 Task: Filter people with the keyword School.
Action: Mouse moved to (357, 68)
Screenshot: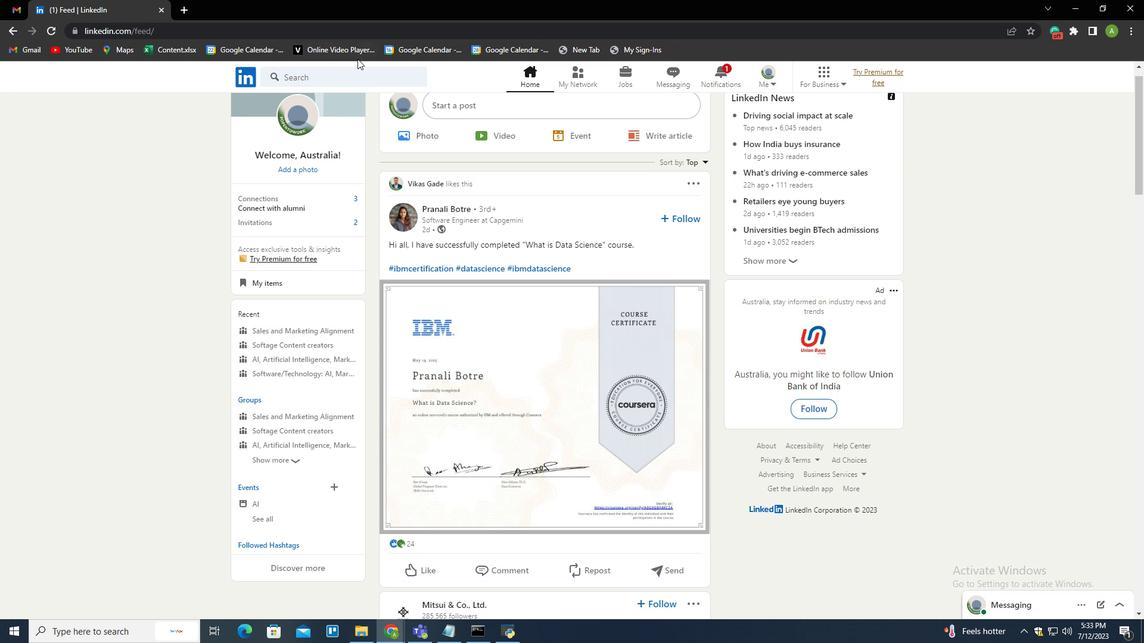 
Action: Mouse pressed left at (357, 68)
Screenshot: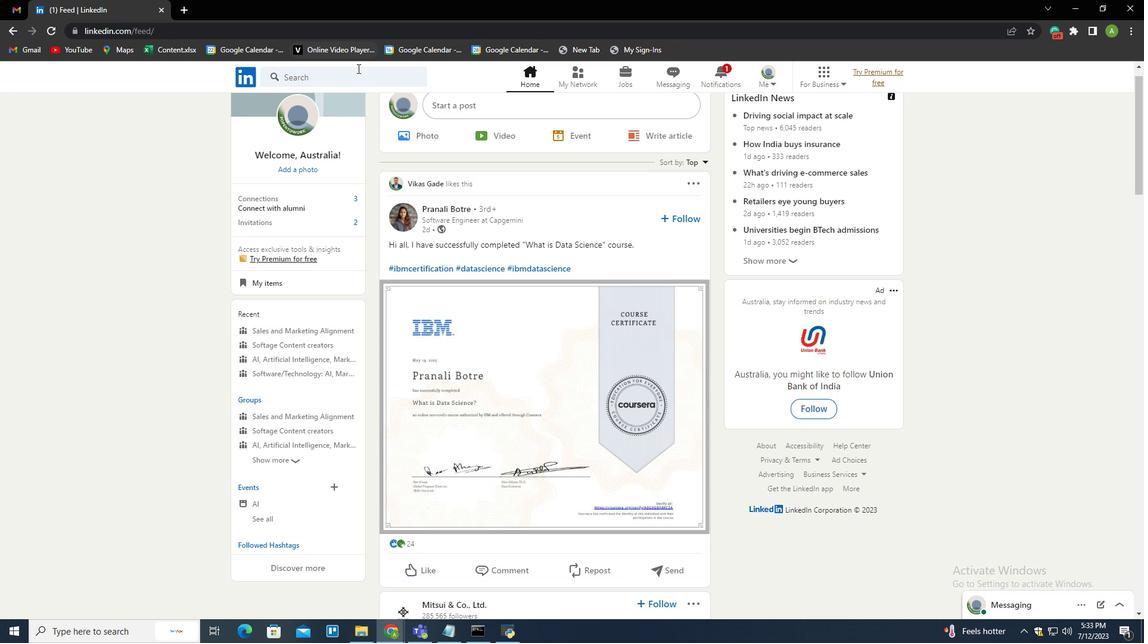
Action: Mouse moved to (295, 179)
Screenshot: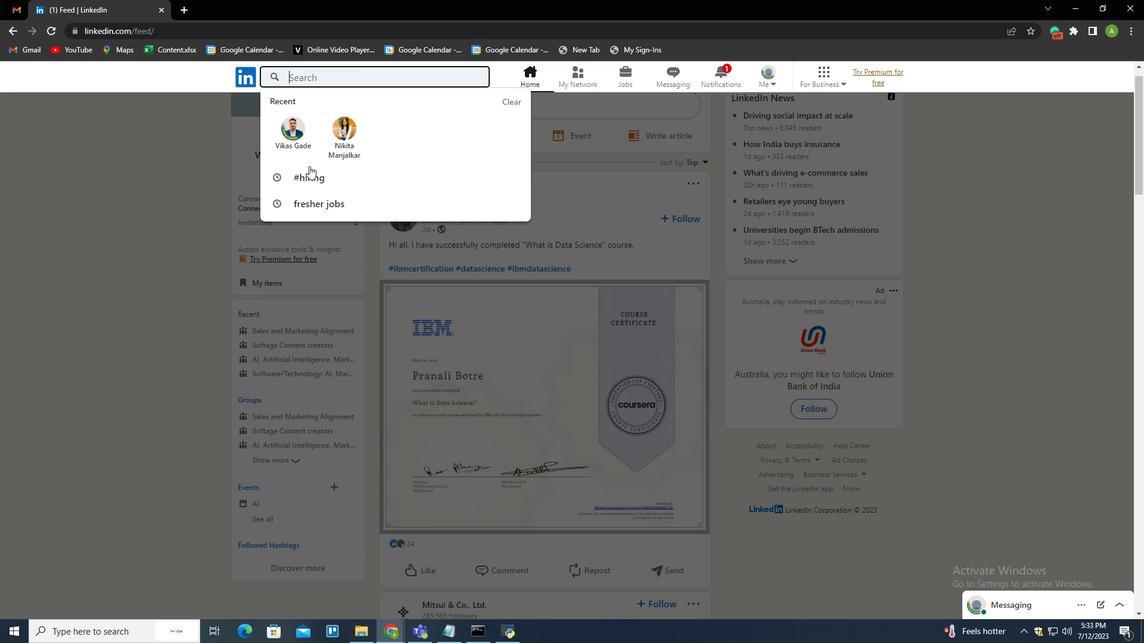 
Action: Mouse pressed left at (295, 179)
Screenshot: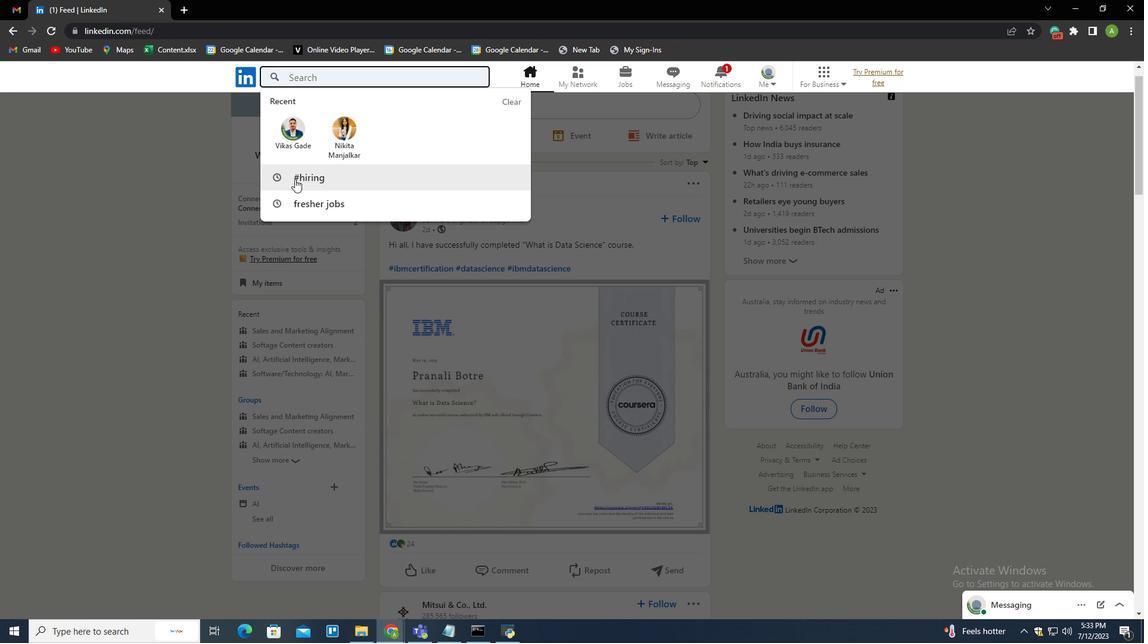 
Action: Mouse moved to (447, 111)
Screenshot: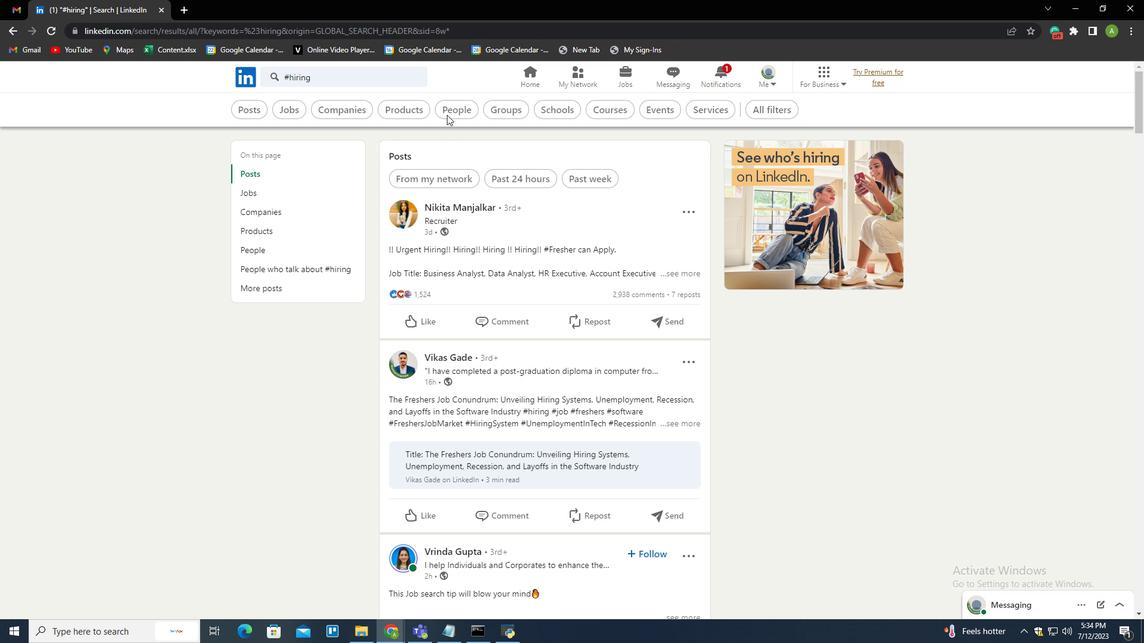 
Action: Mouse pressed left at (447, 111)
Screenshot: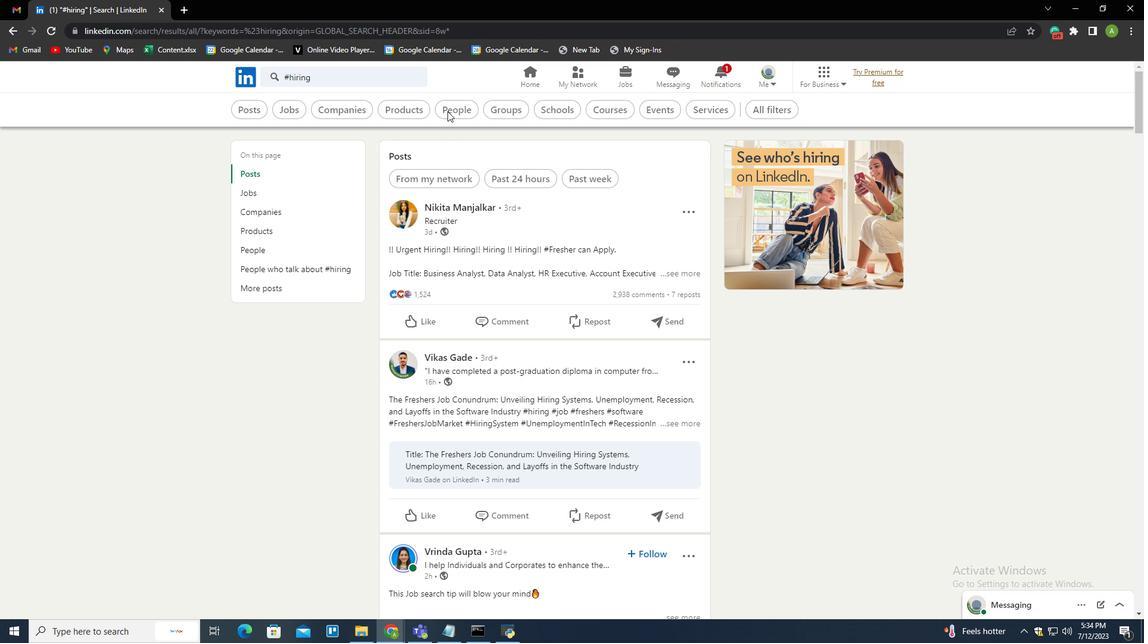 
Action: Mouse moved to (586, 109)
Screenshot: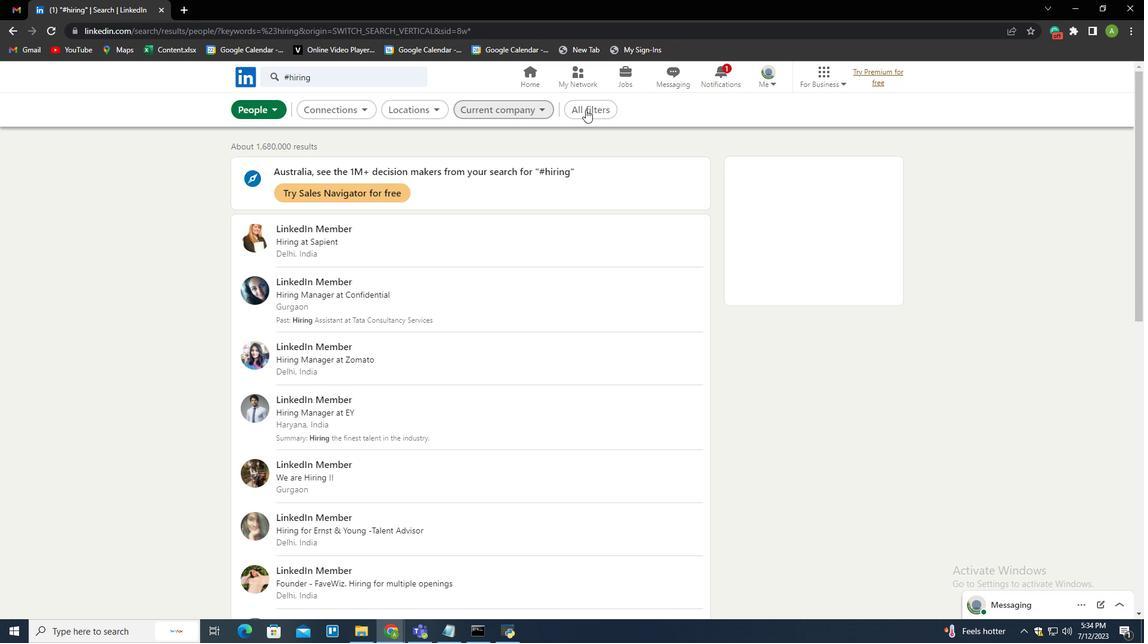 
Action: Mouse pressed left at (586, 109)
Screenshot: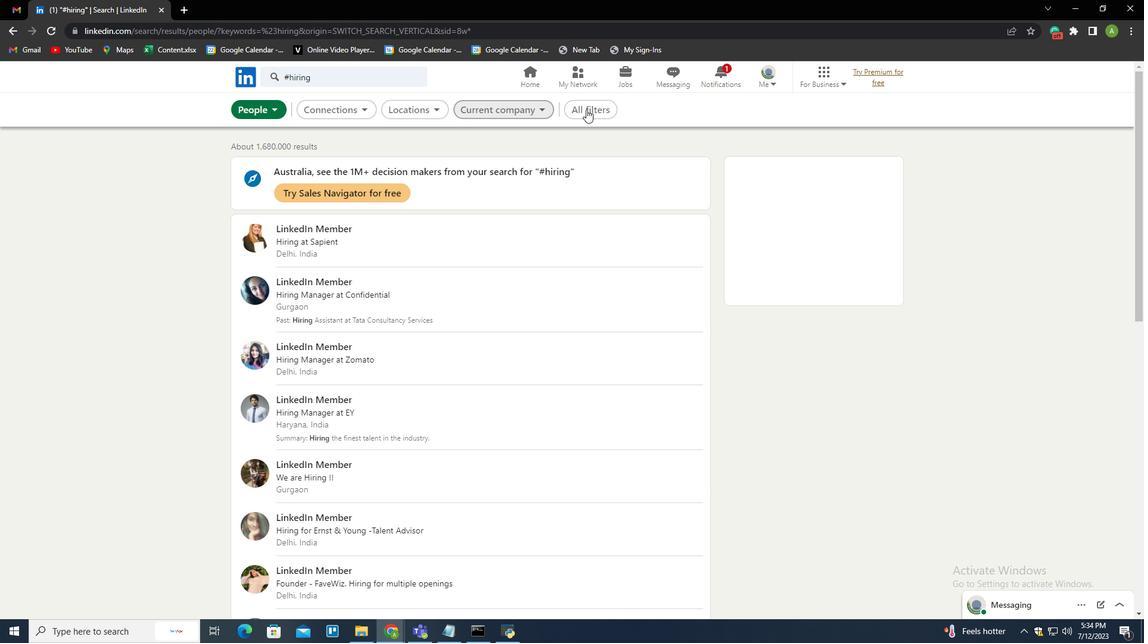 
Action: Mouse moved to (847, 467)
Screenshot: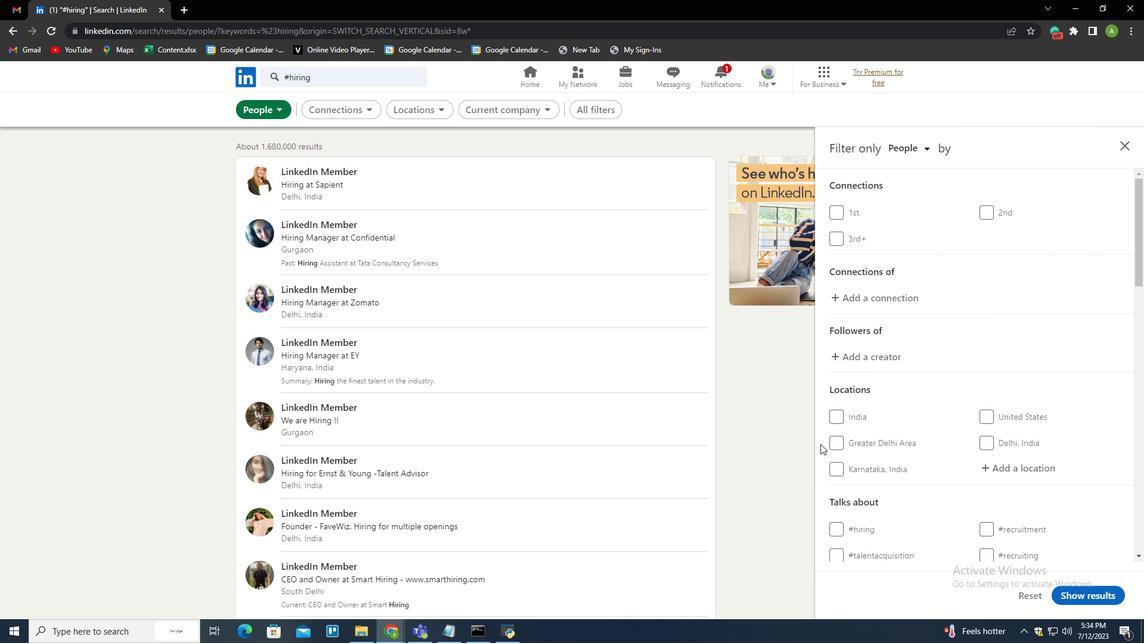 
Action: Mouse scrolled (847, 467) with delta (0, 0)
Screenshot: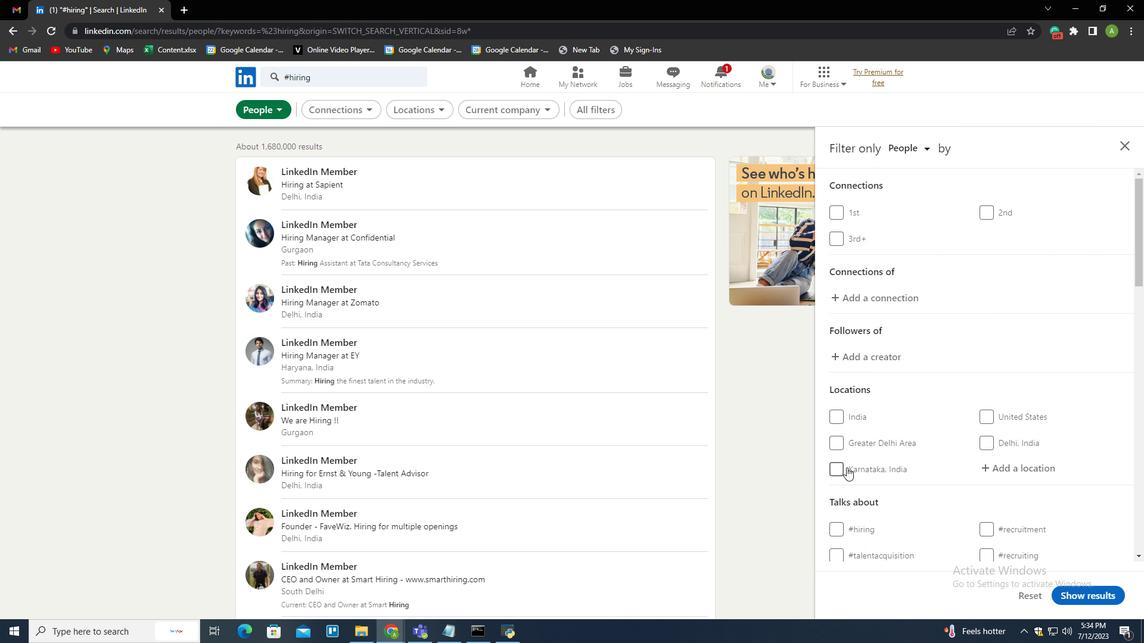 
Action: Mouse scrolled (847, 467) with delta (0, 0)
Screenshot: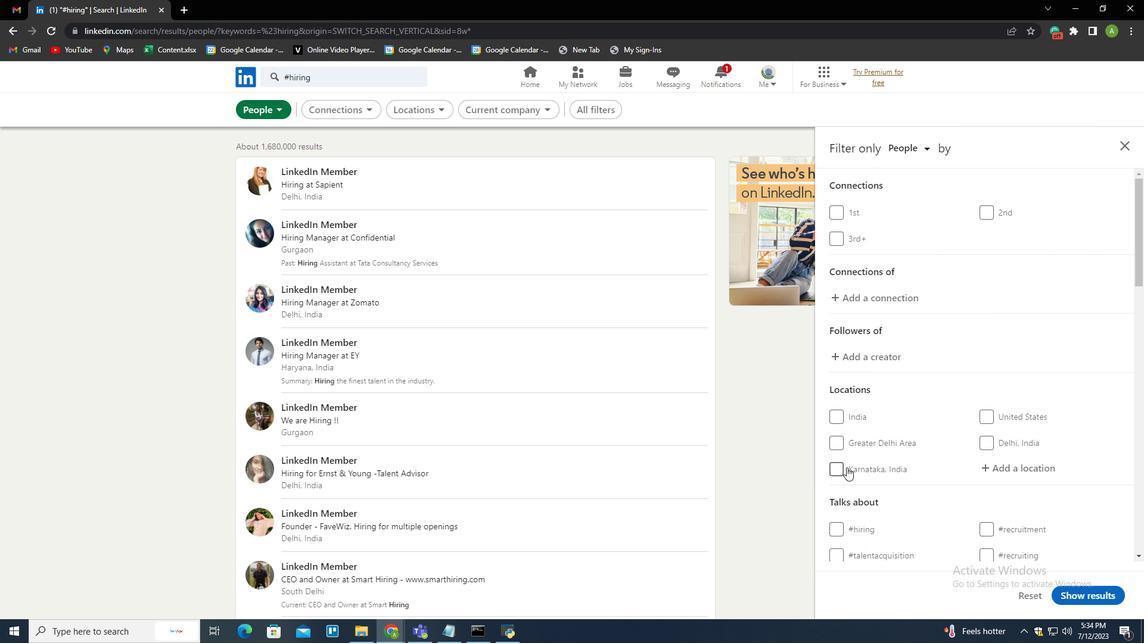 
Action: Mouse scrolled (847, 467) with delta (0, 0)
Screenshot: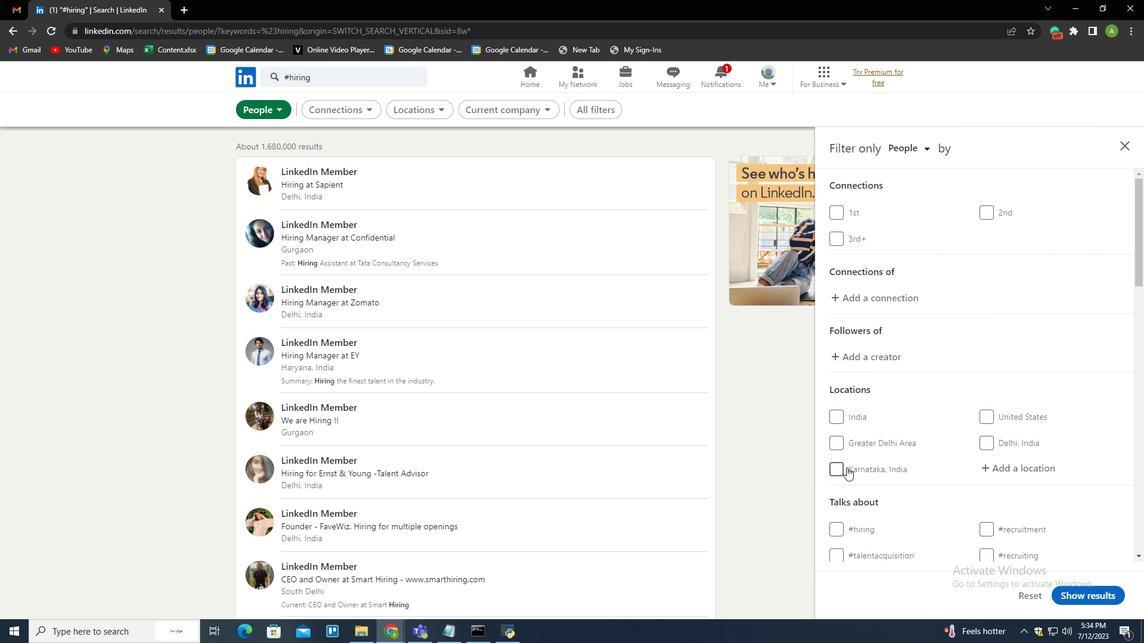 
Action: Mouse scrolled (847, 467) with delta (0, 0)
Screenshot: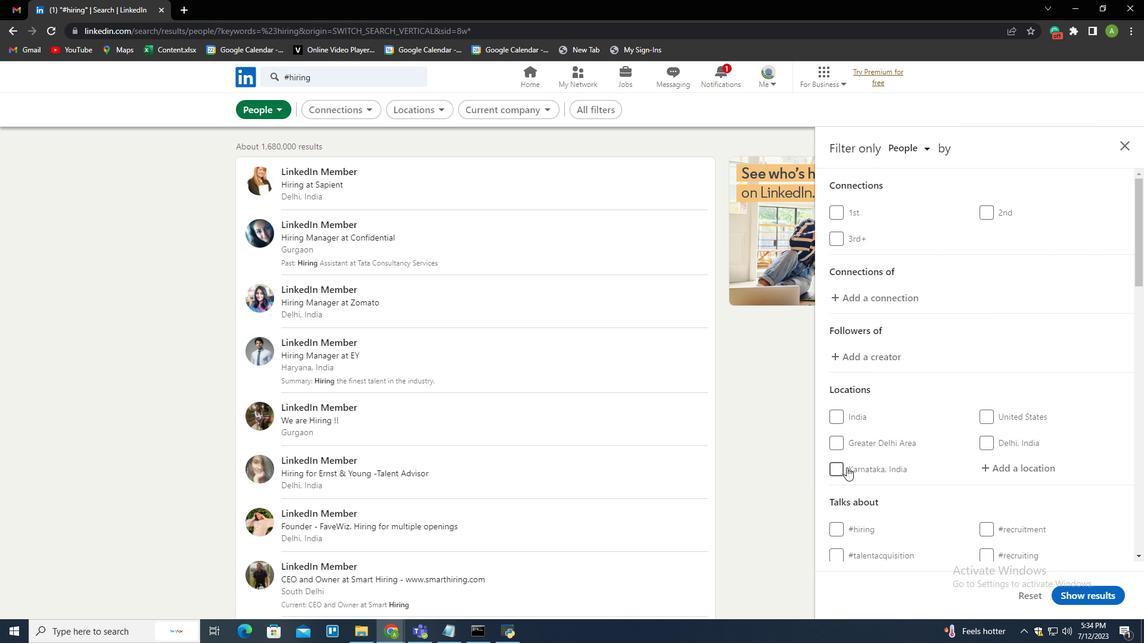 
Action: Mouse scrolled (847, 467) with delta (0, 0)
Screenshot: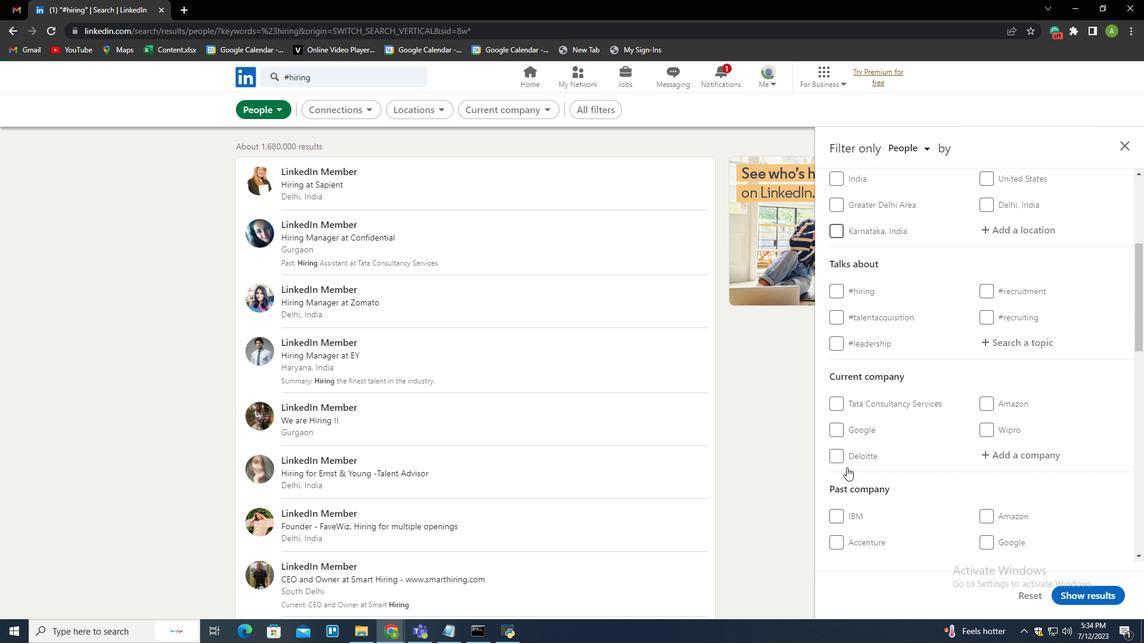 
Action: Mouse scrolled (847, 467) with delta (0, 0)
Screenshot: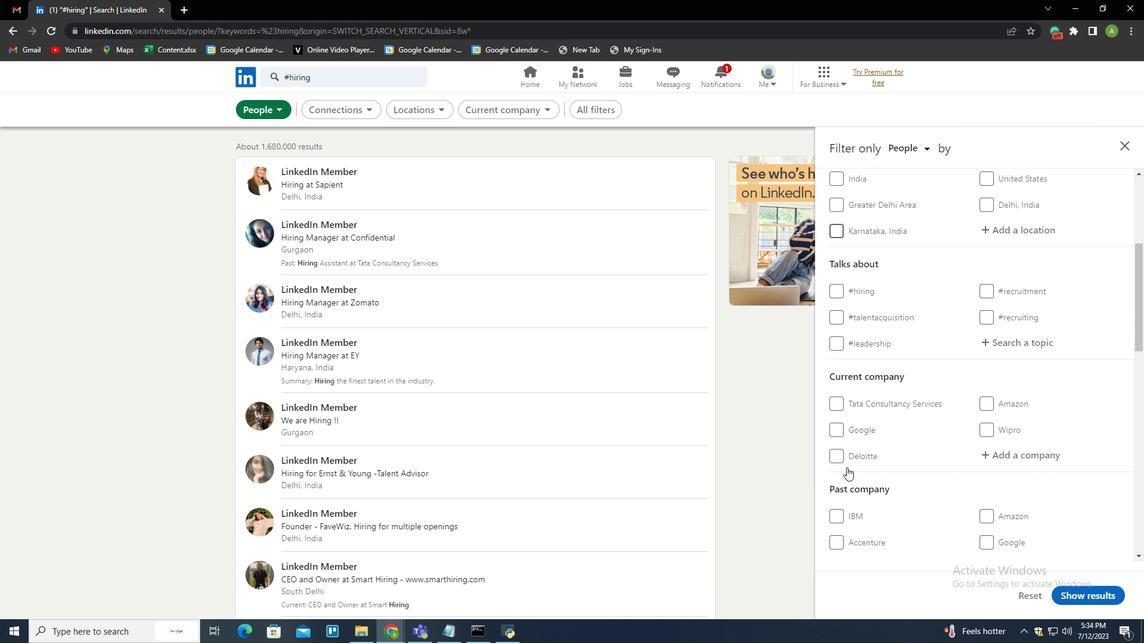 
Action: Mouse scrolled (847, 467) with delta (0, 0)
Screenshot: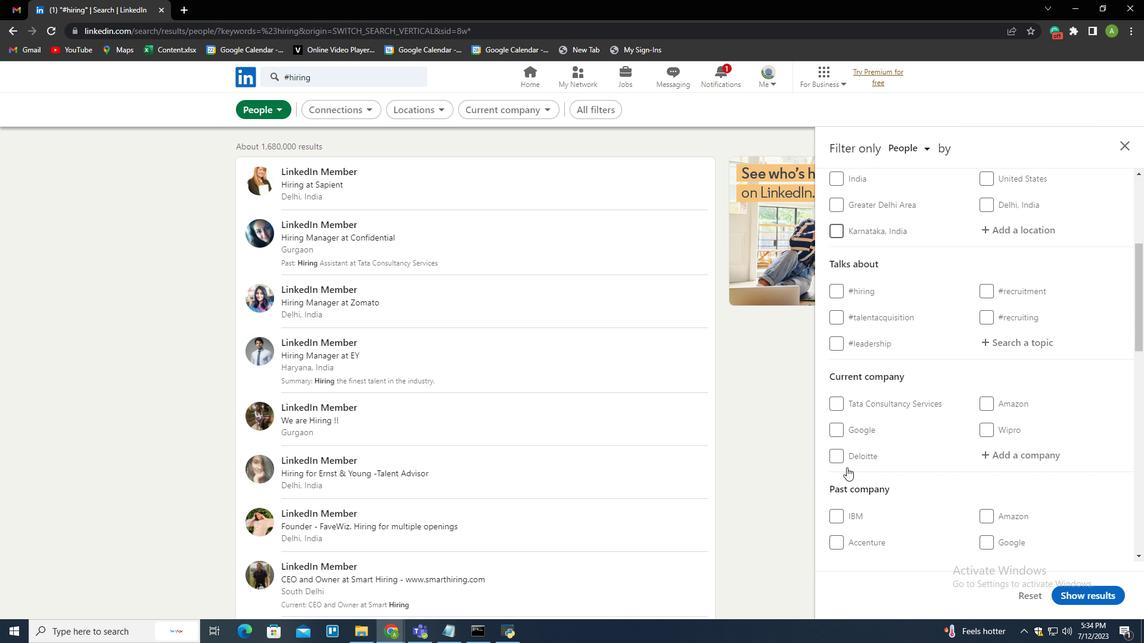 
Action: Mouse scrolled (847, 467) with delta (0, 0)
Screenshot: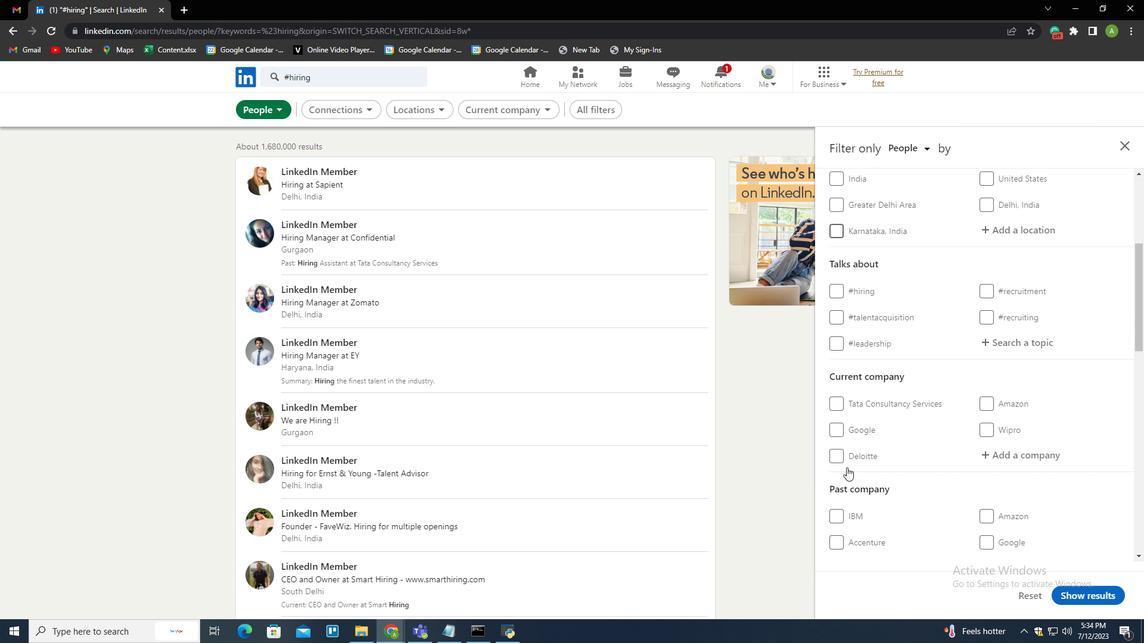 
Action: Mouse scrolled (847, 467) with delta (0, 0)
Screenshot: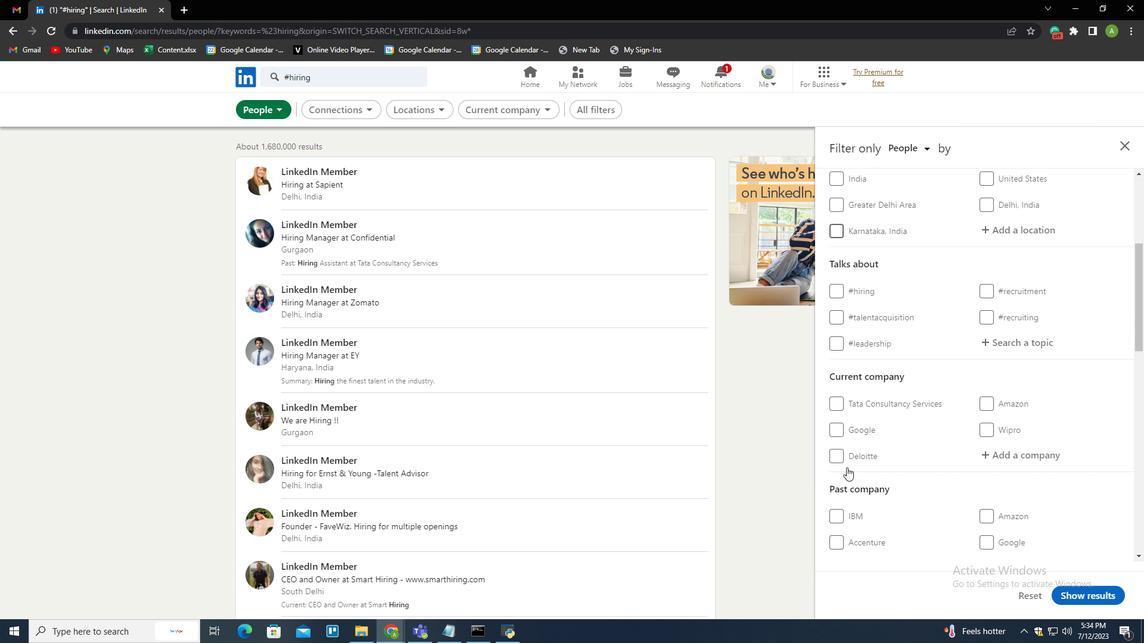
Action: Mouse scrolled (847, 467) with delta (0, 0)
Screenshot: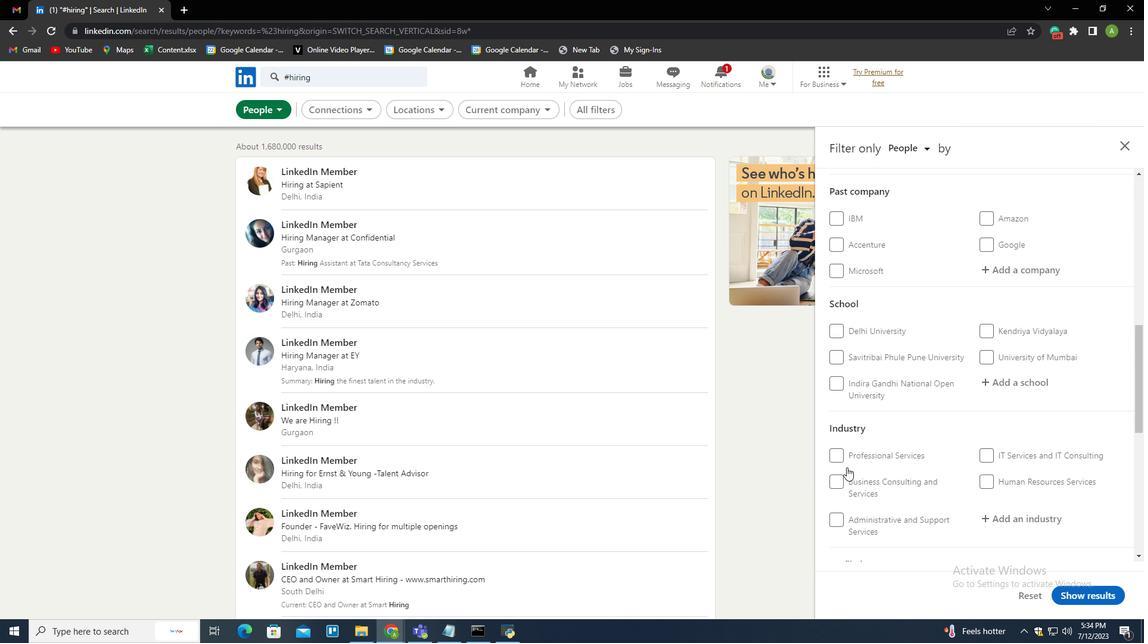 
Action: Mouse scrolled (847, 467) with delta (0, 0)
Screenshot: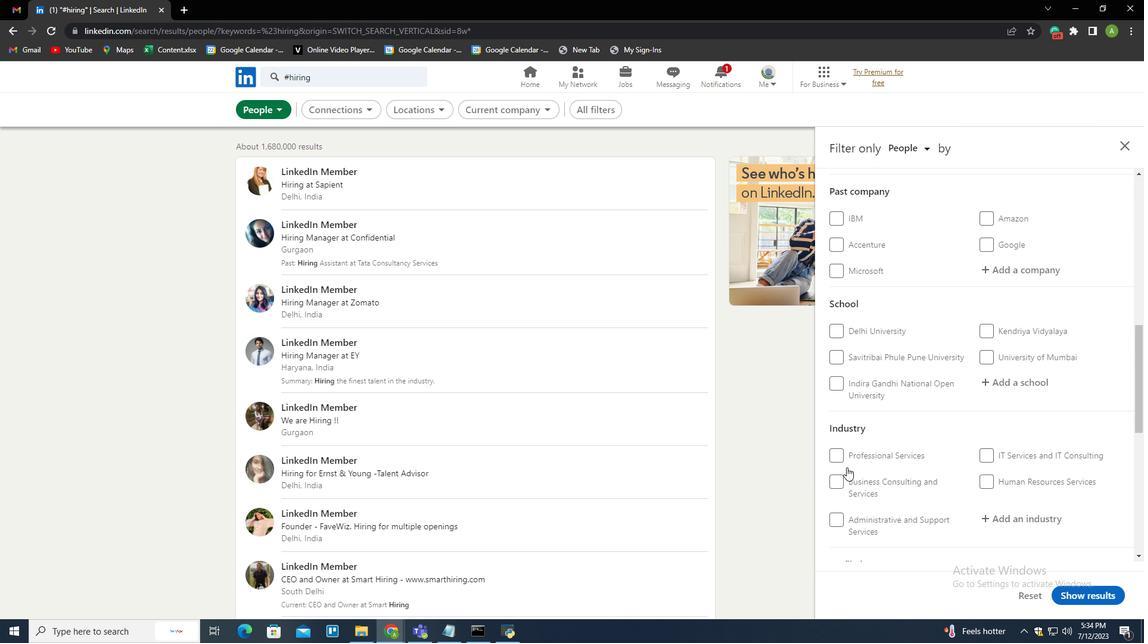 
Action: Mouse scrolled (847, 467) with delta (0, 0)
Screenshot: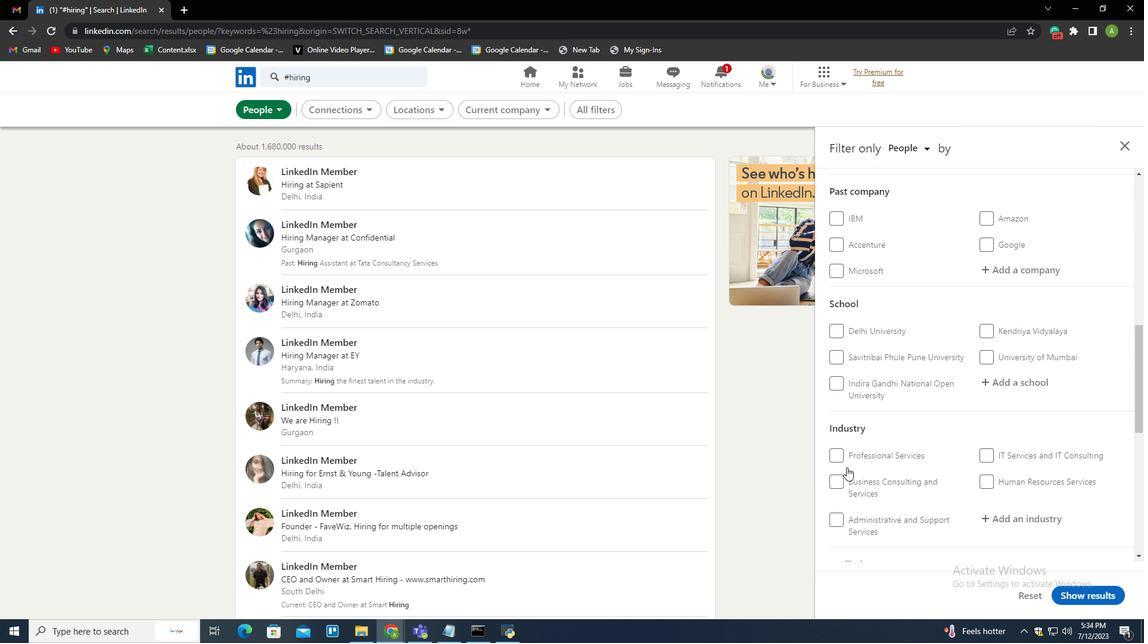 
Action: Mouse scrolled (847, 467) with delta (0, 0)
Screenshot: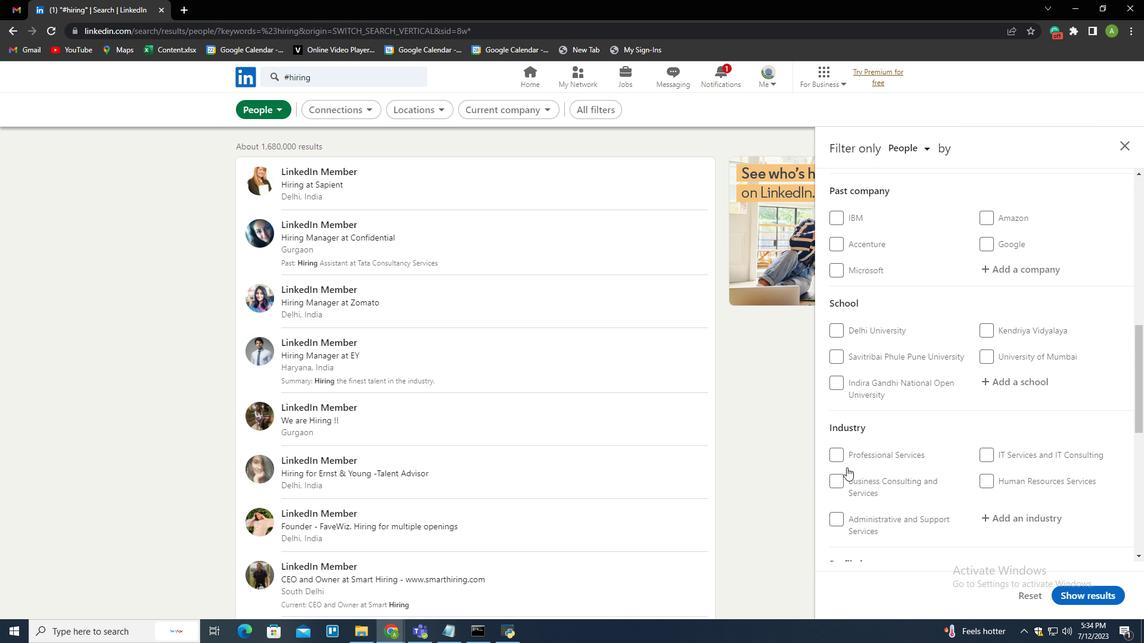 
Action: Mouse scrolled (847, 467) with delta (0, 0)
Screenshot: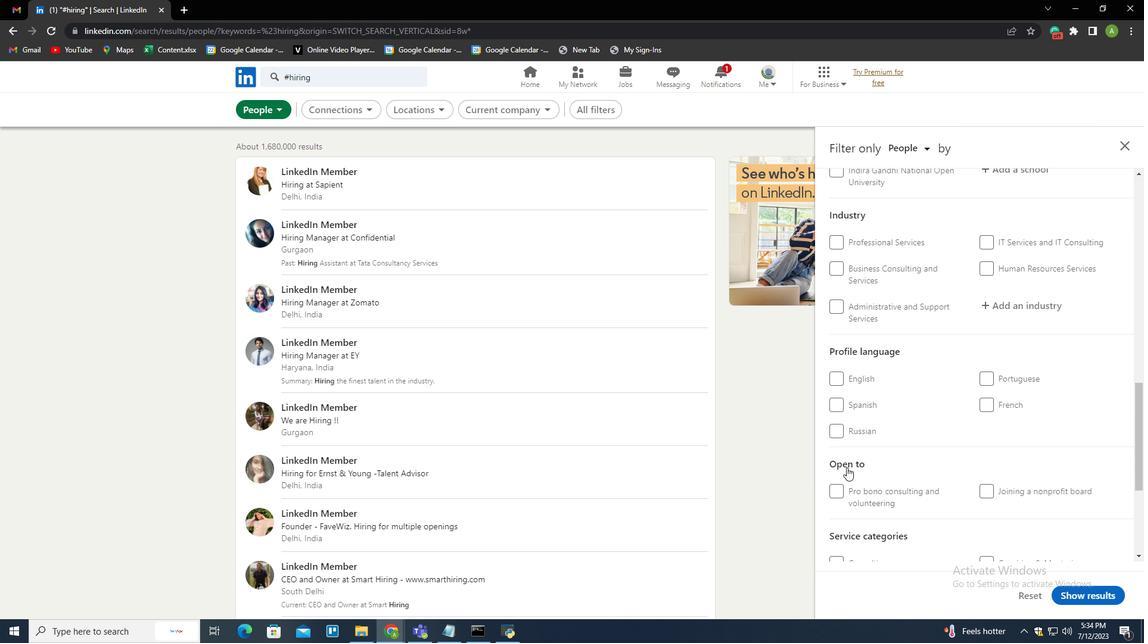 
Action: Mouse scrolled (847, 467) with delta (0, 0)
Screenshot: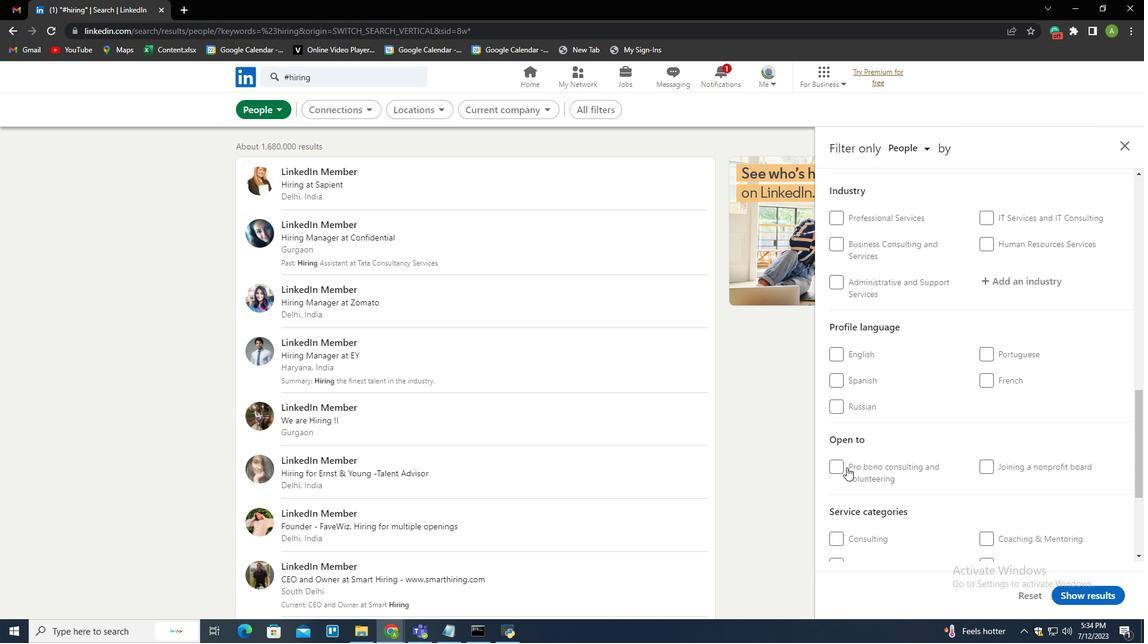 
Action: Mouse scrolled (847, 467) with delta (0, 0)
Screenshot: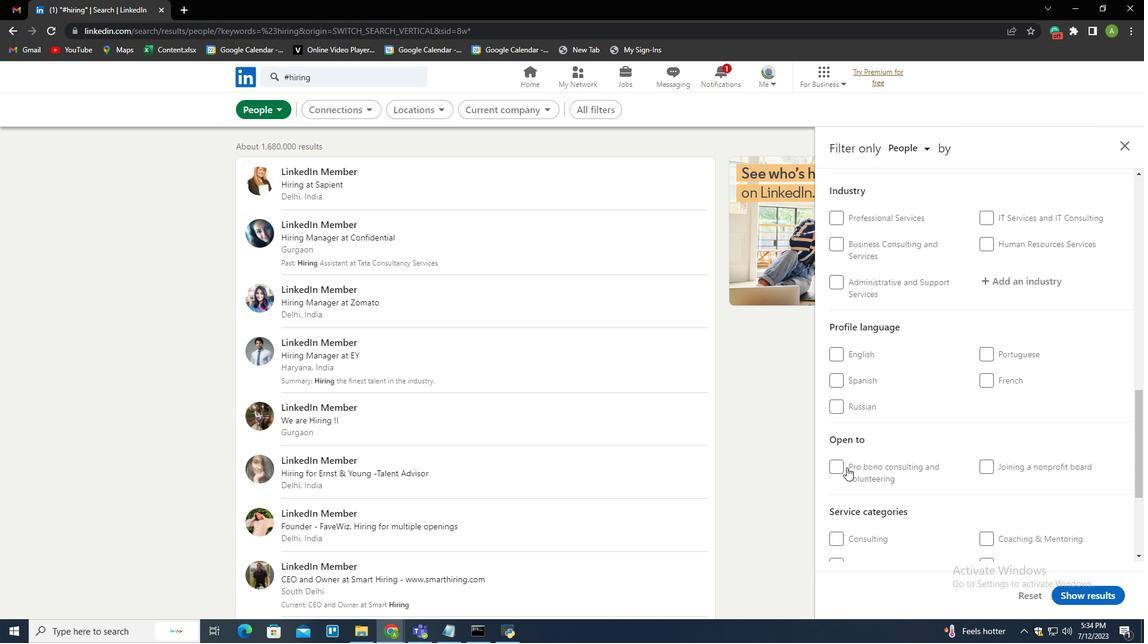 
Action: Mouse scrolled (847, 467) with delta (0, 0)
Screenshot: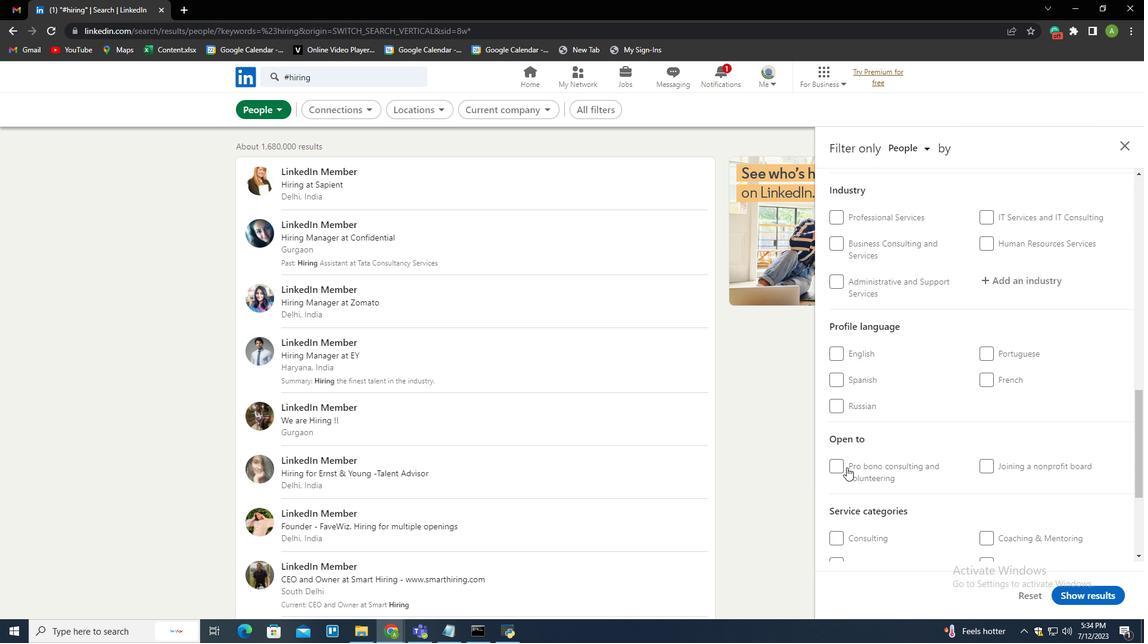 
Action: Mouse scrolled (847, 467) with delta (0, 0)
Screenshot: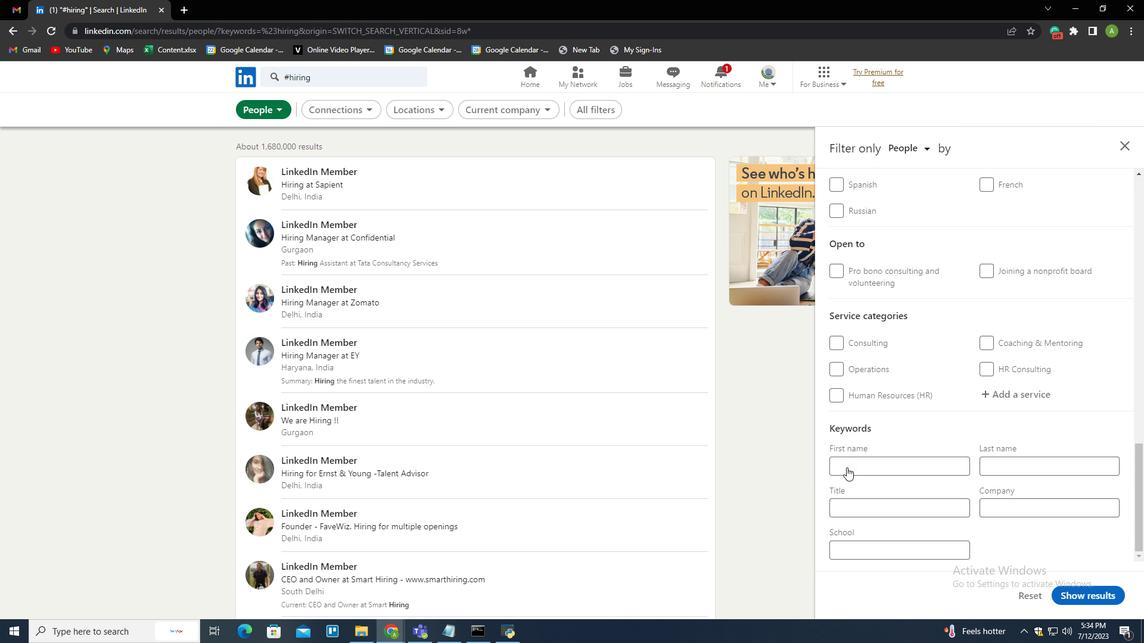 
Action: Mouse scrolled (847, 467) with delta (0, 0)
Screenshot: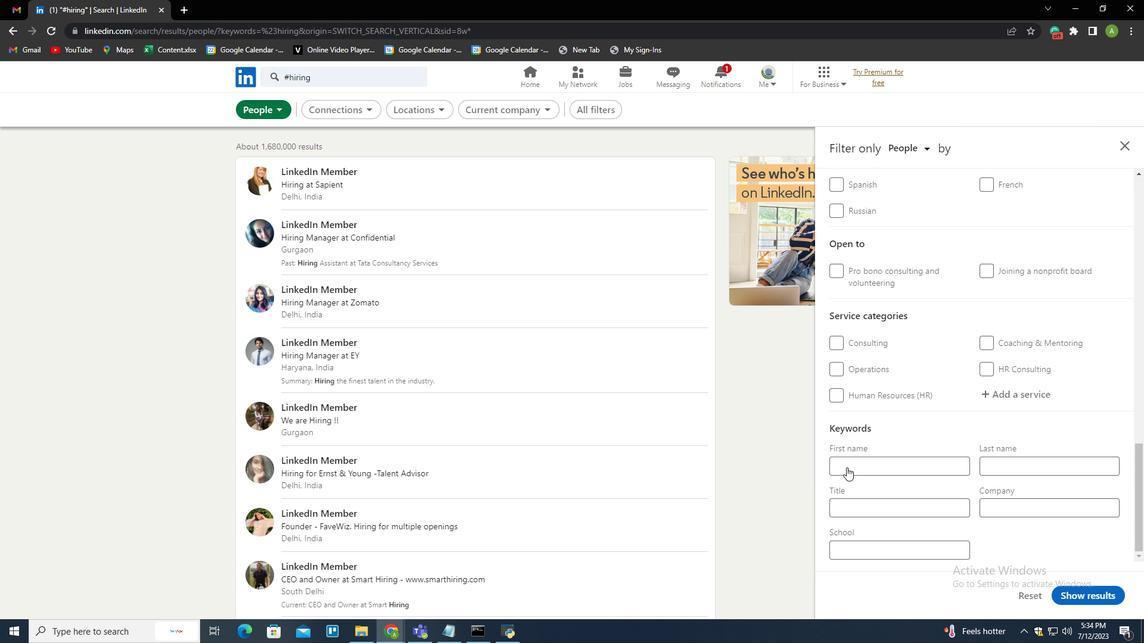 
Action: Mouse scrolled (847, 467) with delta (0, 0)
Screenshot: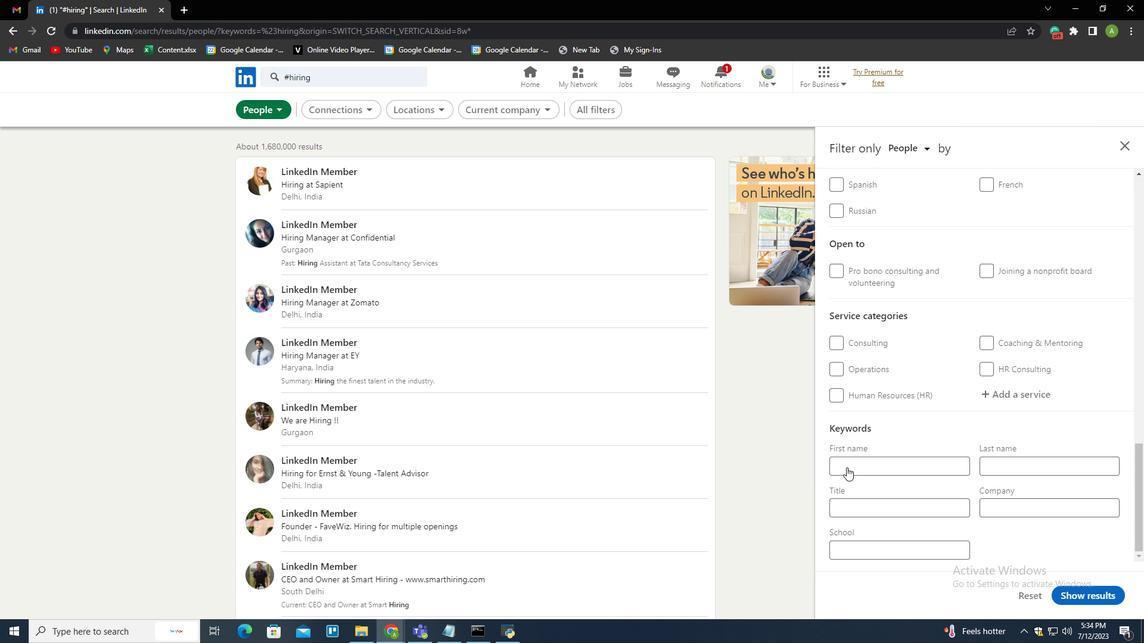
Action: Mouse scrolled (847, 467) with delta (0, 0)
Screenshot: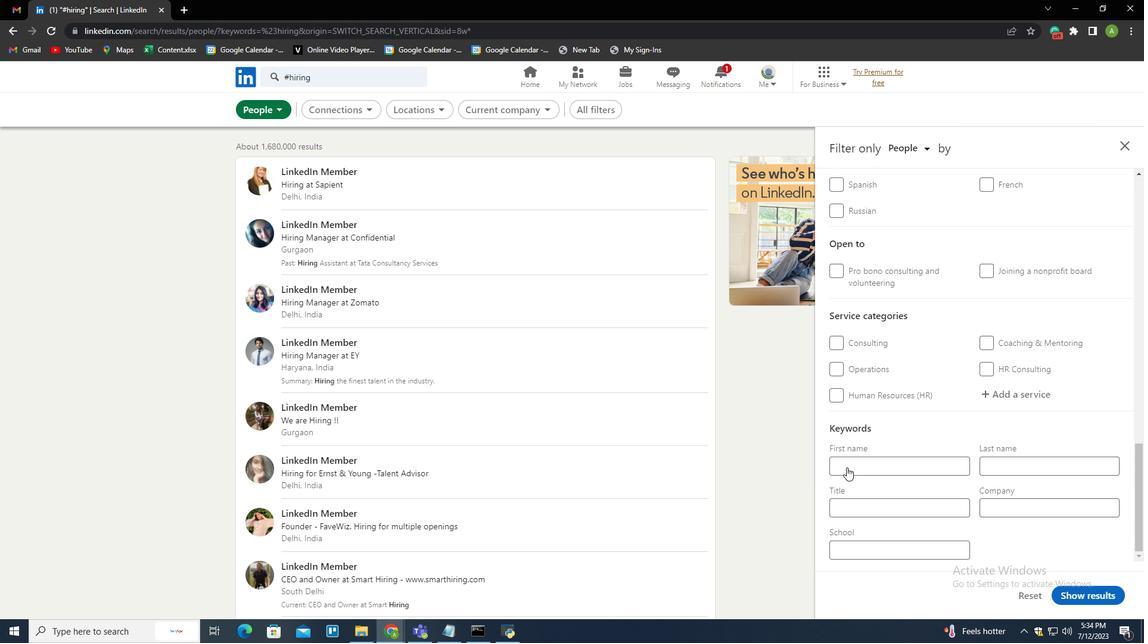 
Action: Mouse moved to (863, 556)
Screenshot: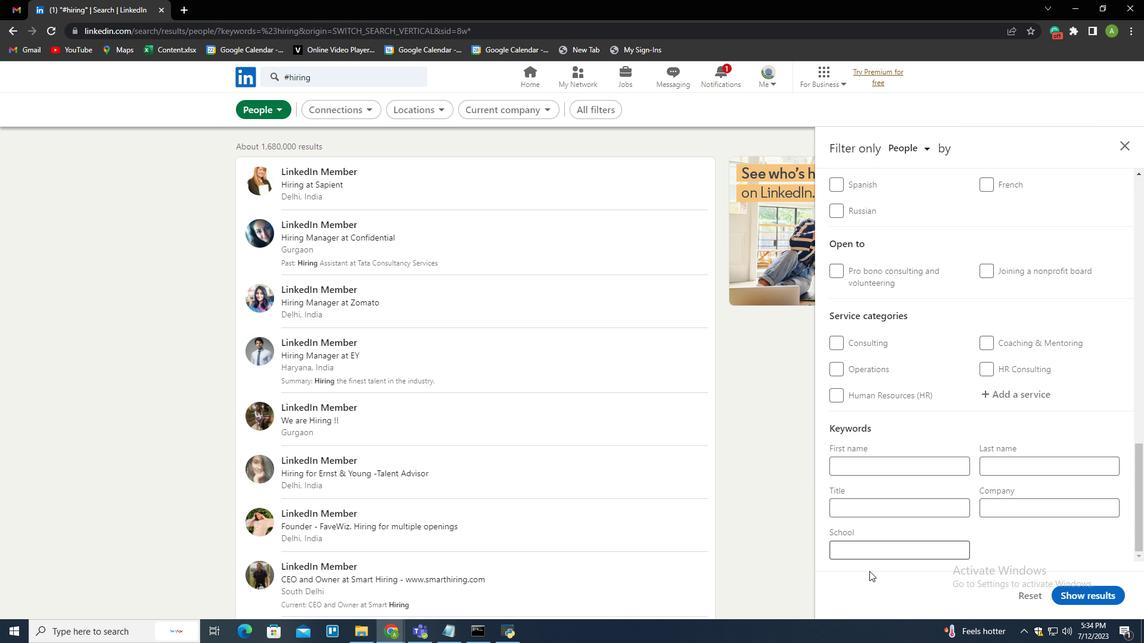 
Action: Mouse pressed left at (863, 556)
Screenshot: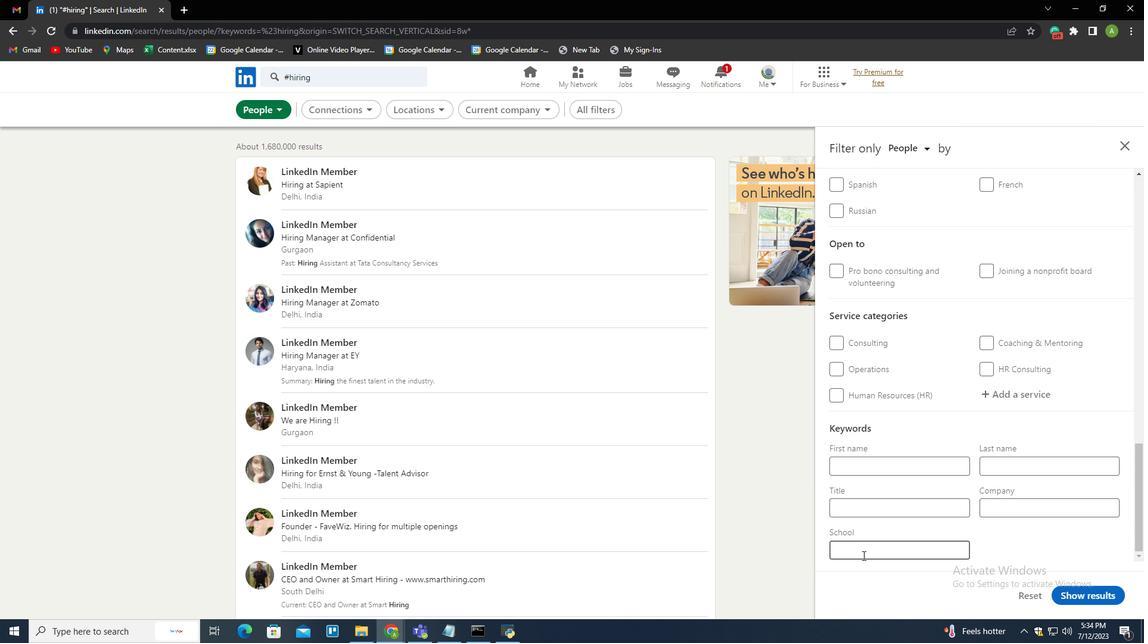 
Action: Key pressed <Key.shift>Delhi<Key.space><Key.shift>Public<Key.space><Key.shift>School
Screenshot: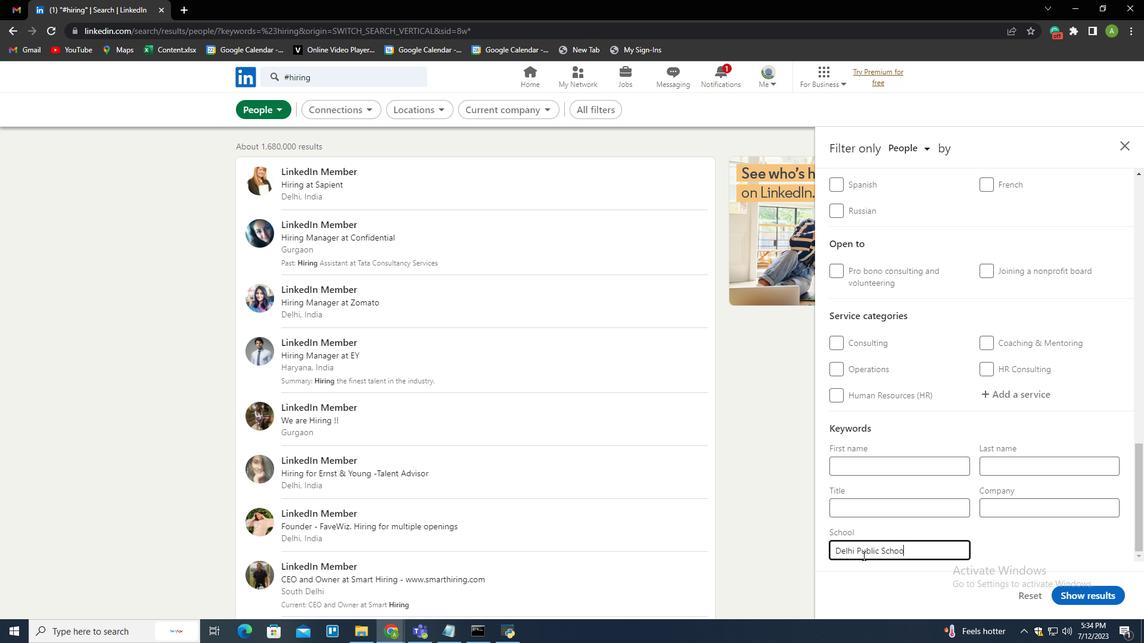 
Action: Mouse moved to (1075, 590)
Screenshot: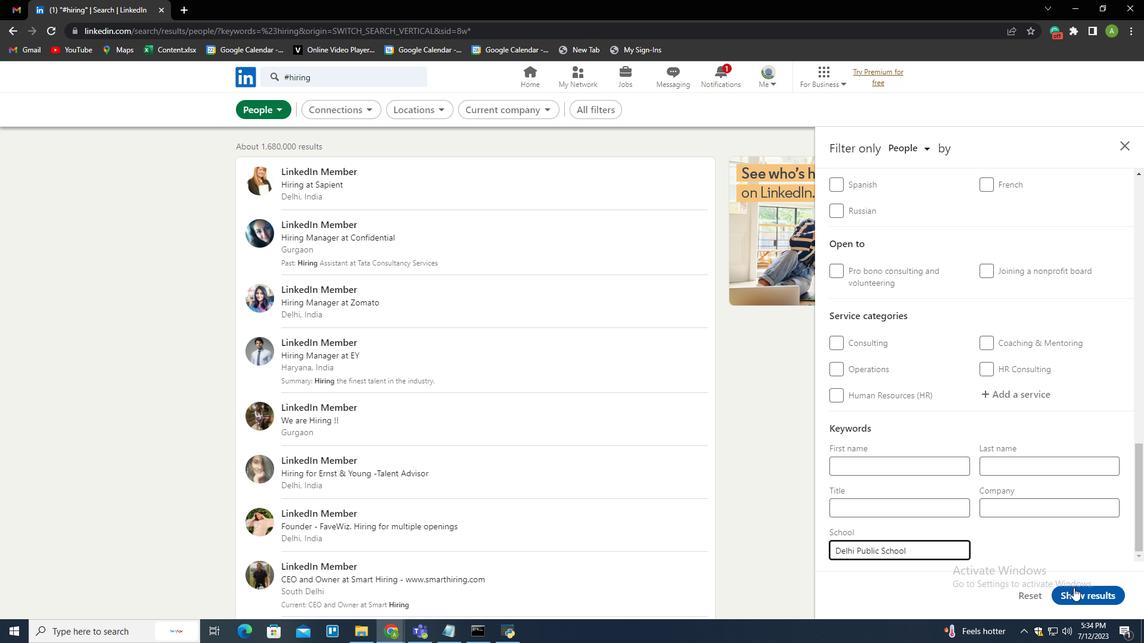 
Action: Mouse pressed left at (1075, 590)
Screenshot: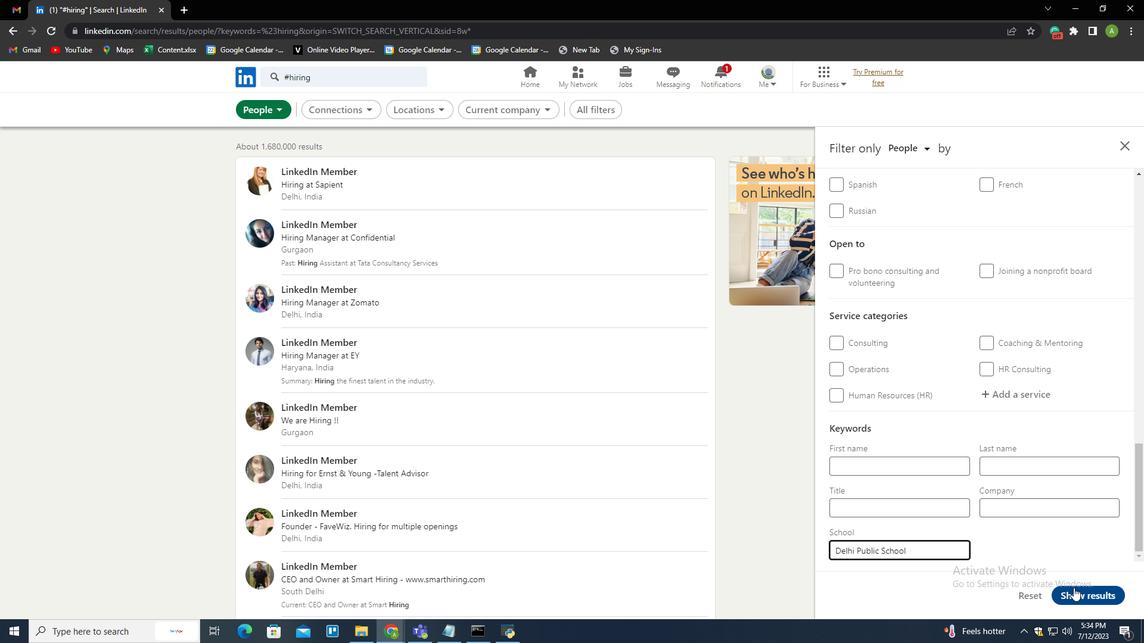 
